 Task: Create a rule from the Routing list, Task moved to a section -> Set Priority in the project AlphaFlow , set the section as To-Do and set the priority of the task as  High
Action: Mouse moved to (78, 313)
Screenshot: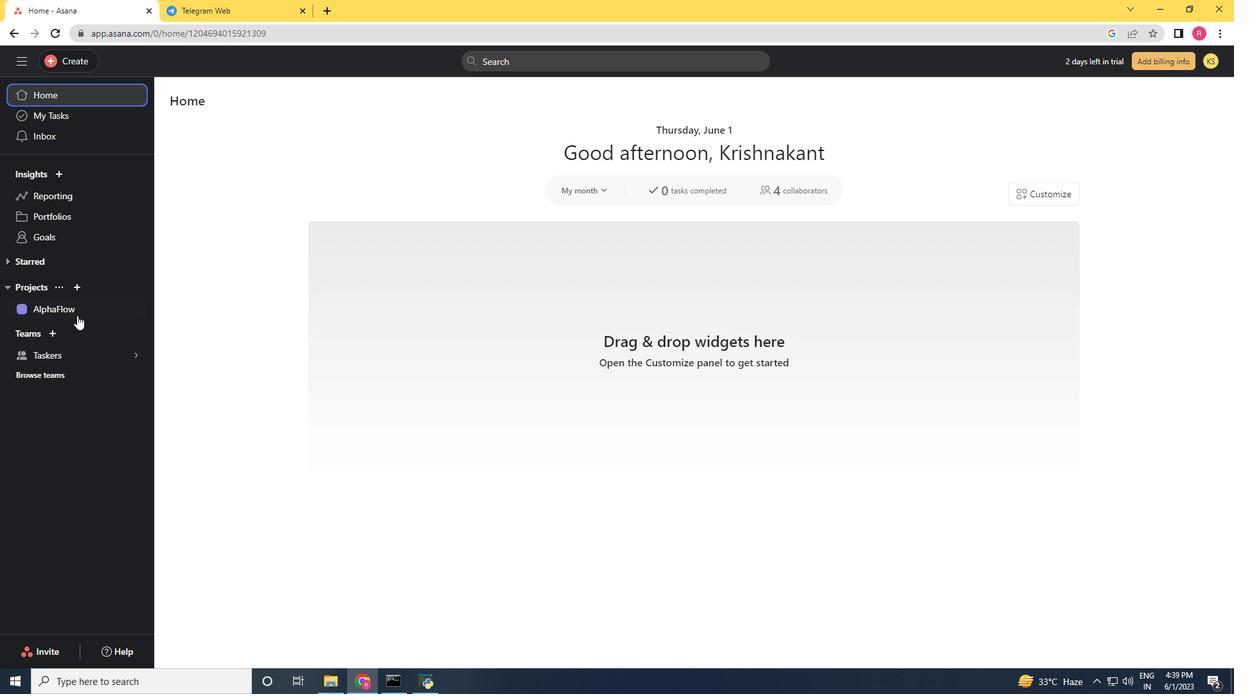 
Action: Mouse pressed left at (78, 313)
Screenshot: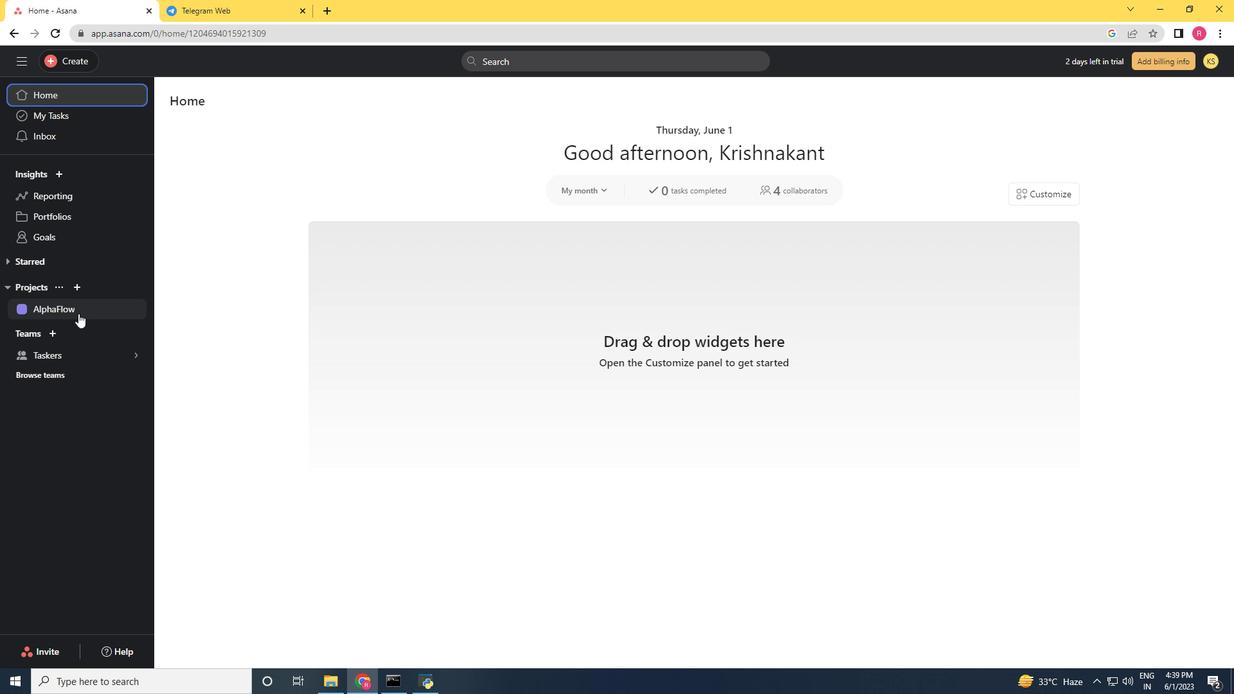 
Action: Mouse moved to (1198, 108)
Screenshot: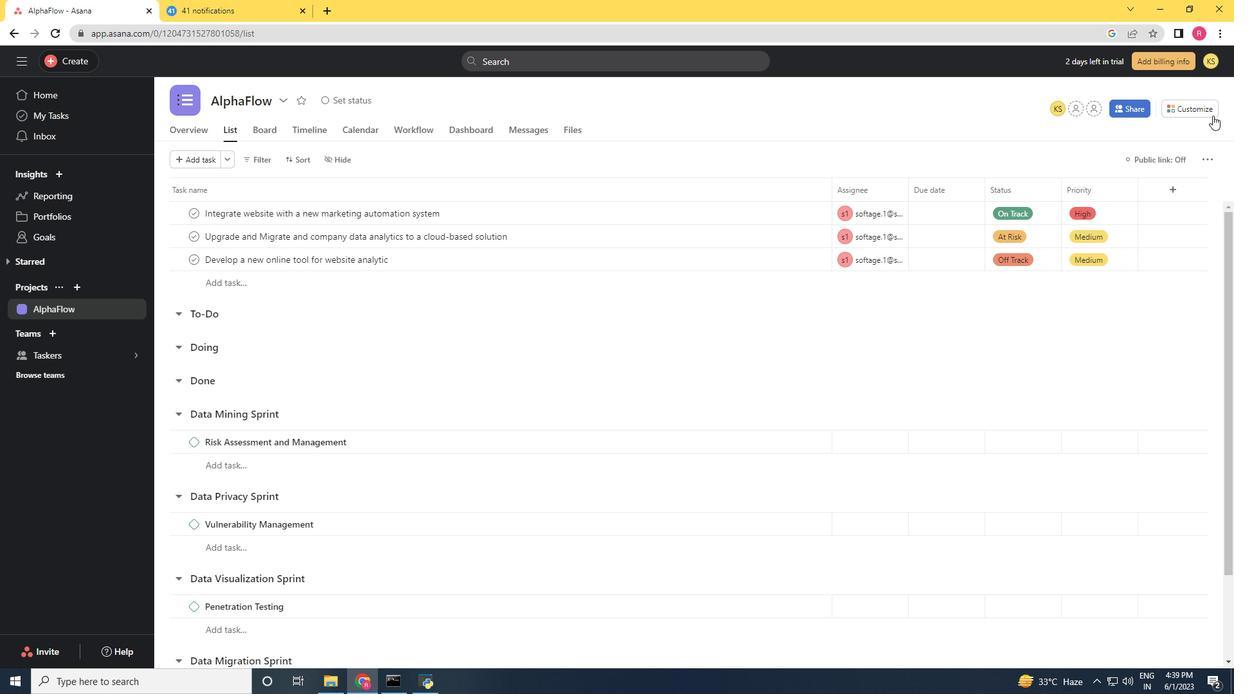 
Action: Mouse pressed left at (1198, 108)
Screenshot: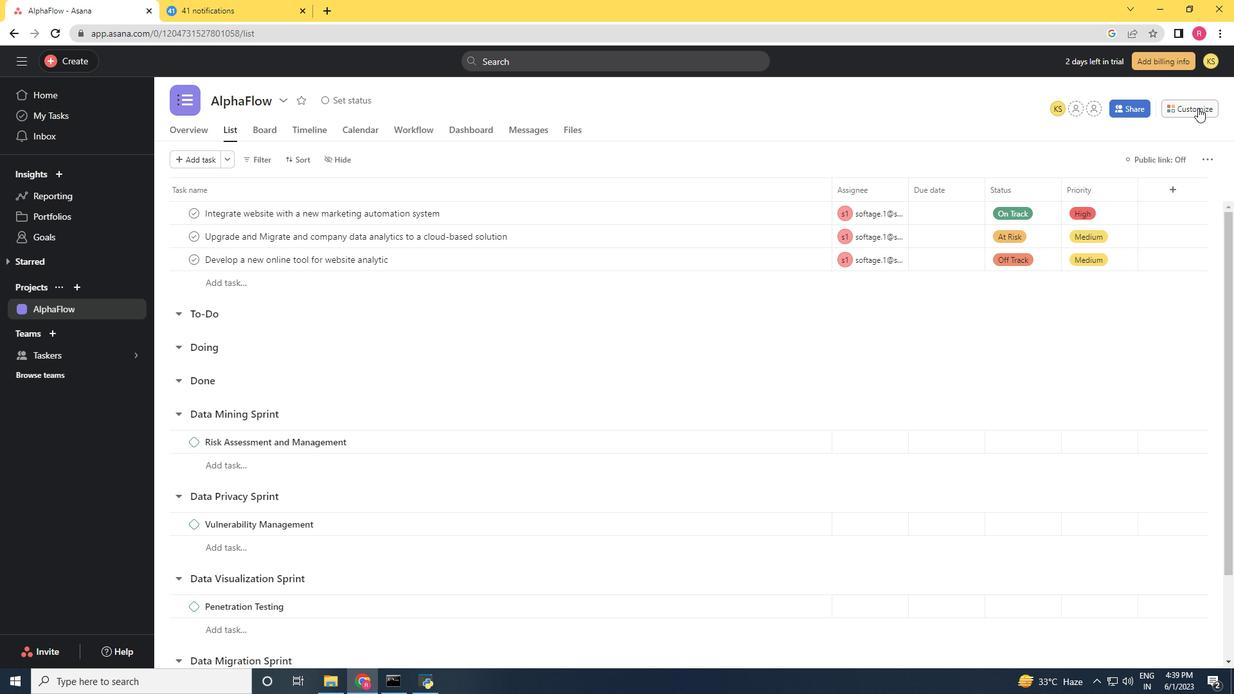 
Action: Mouse moved to (979, 281)
Screenshot: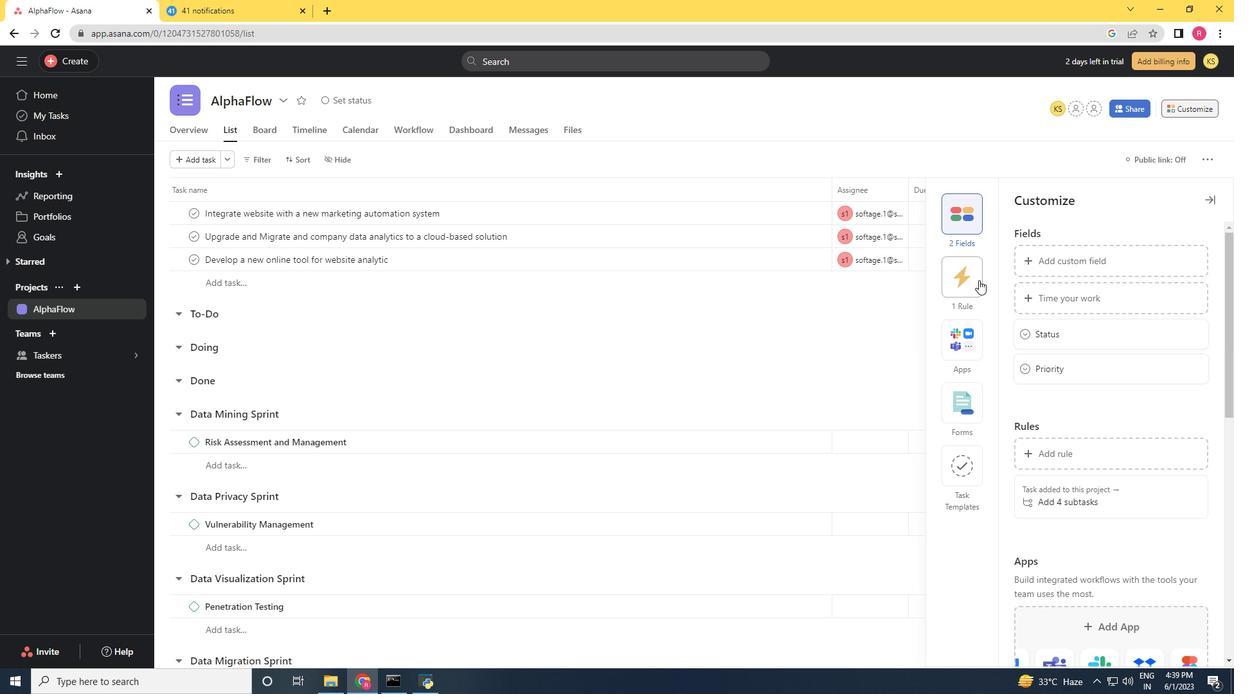 
Action: Mouse pressed left at (979, 281)
Screenshot: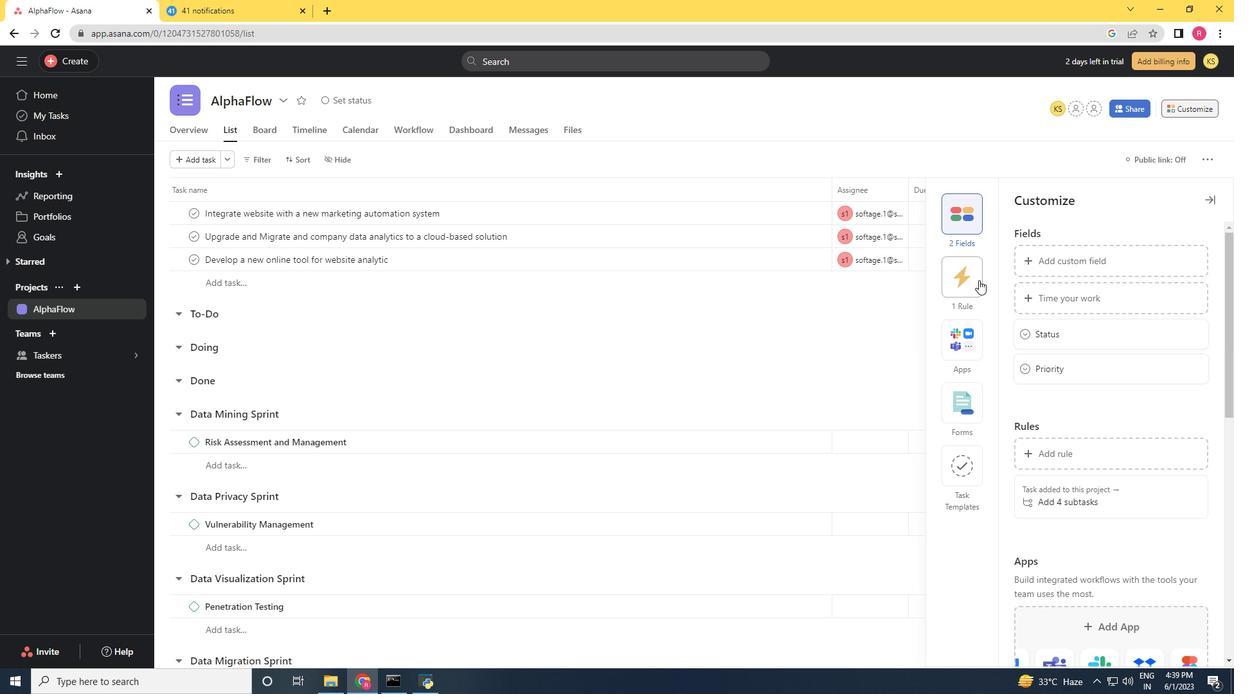
Action: Mouse moved to (1037, 255)
Screenshot: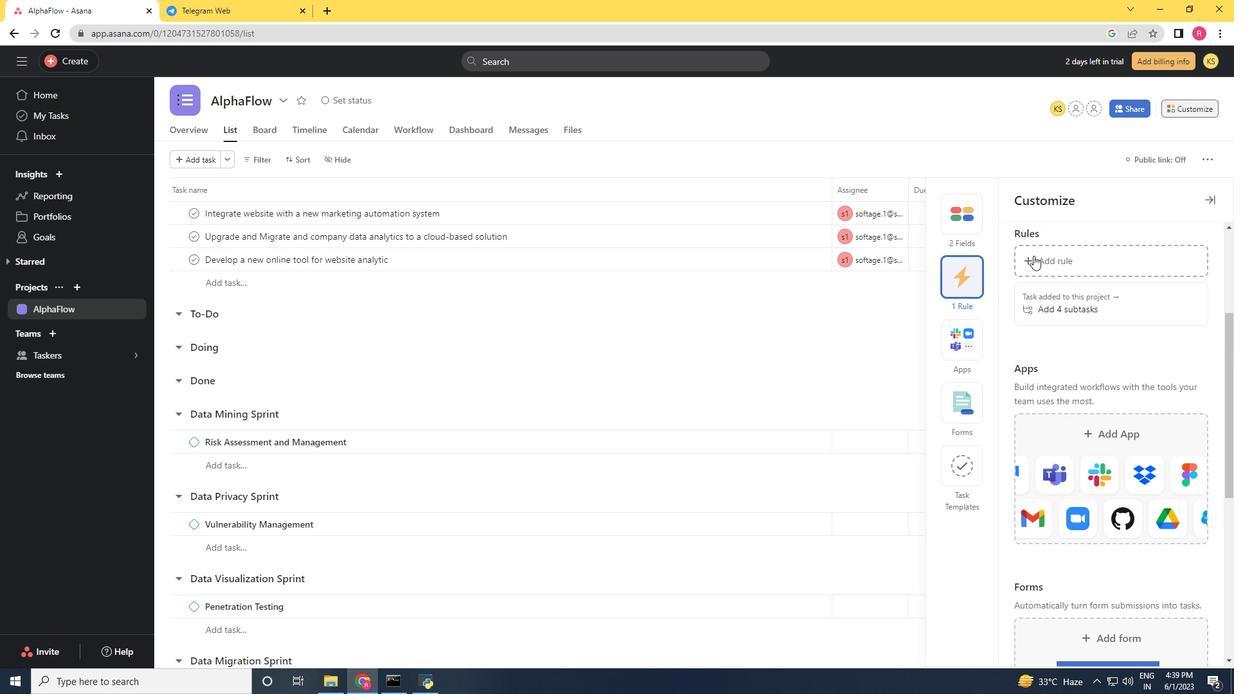 
Action: Mouse pressed left at (1037, 255)
Screenshot: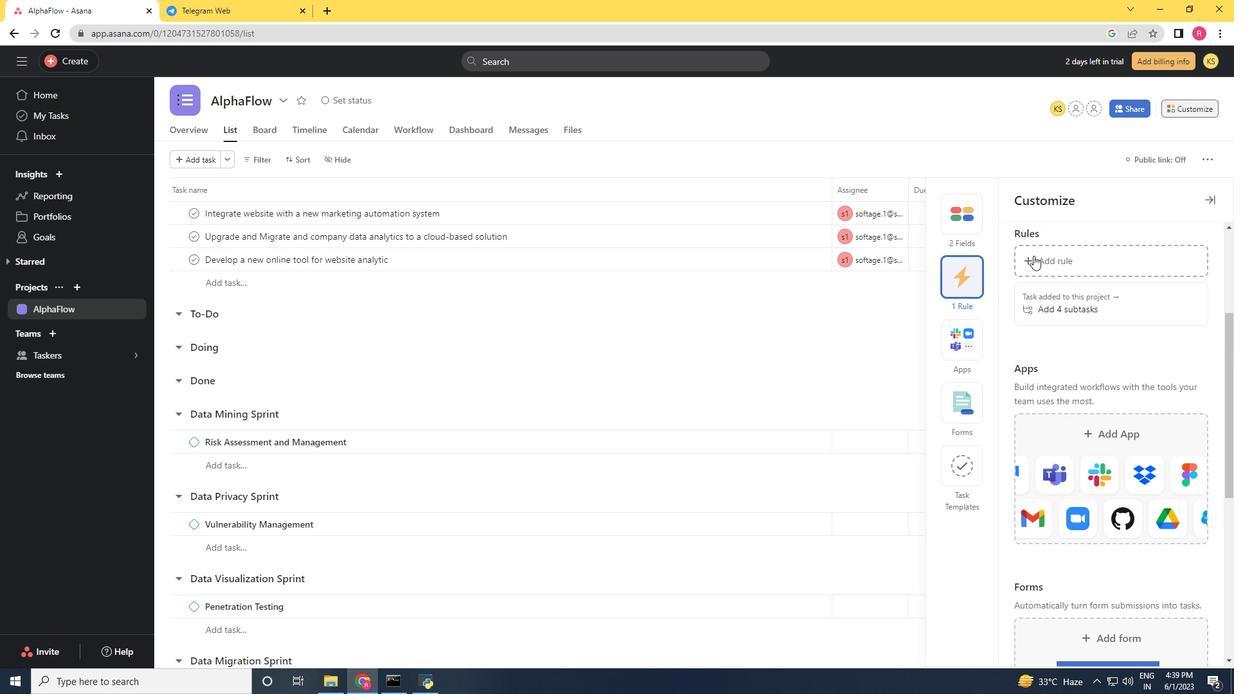 
Action: Mouse moved to (272, 174)
Screenshot: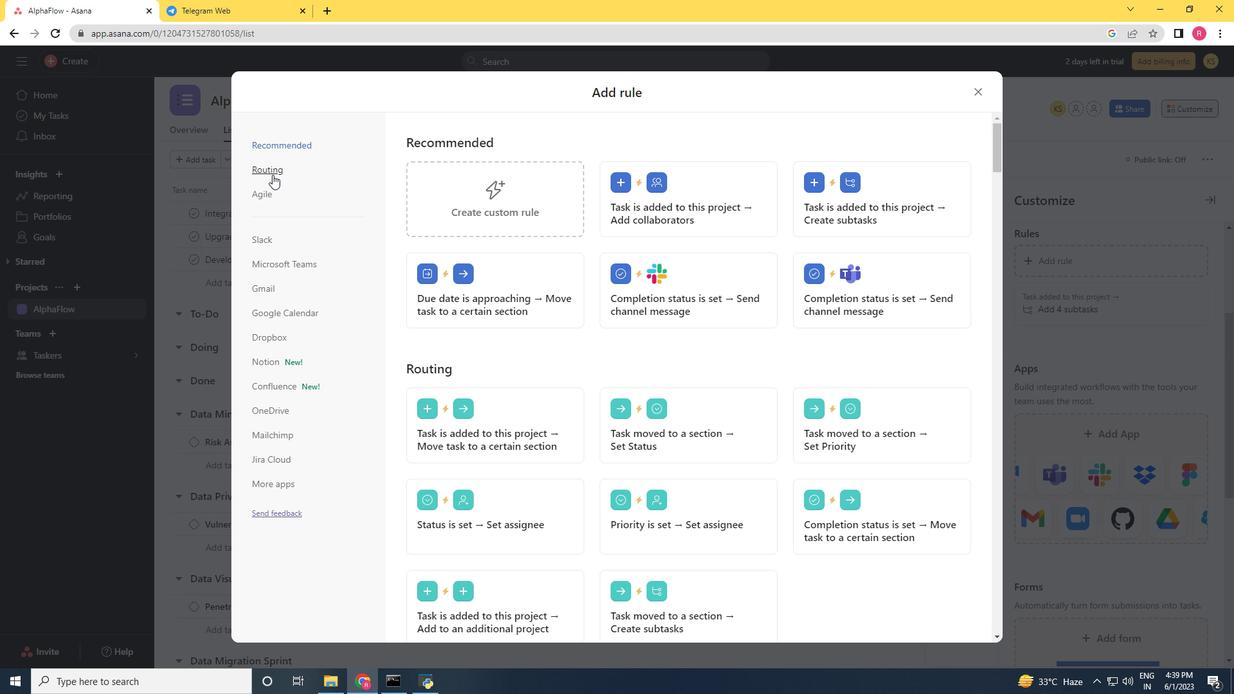
Action: Mouse pressed left at (272, 174)
Screenshot: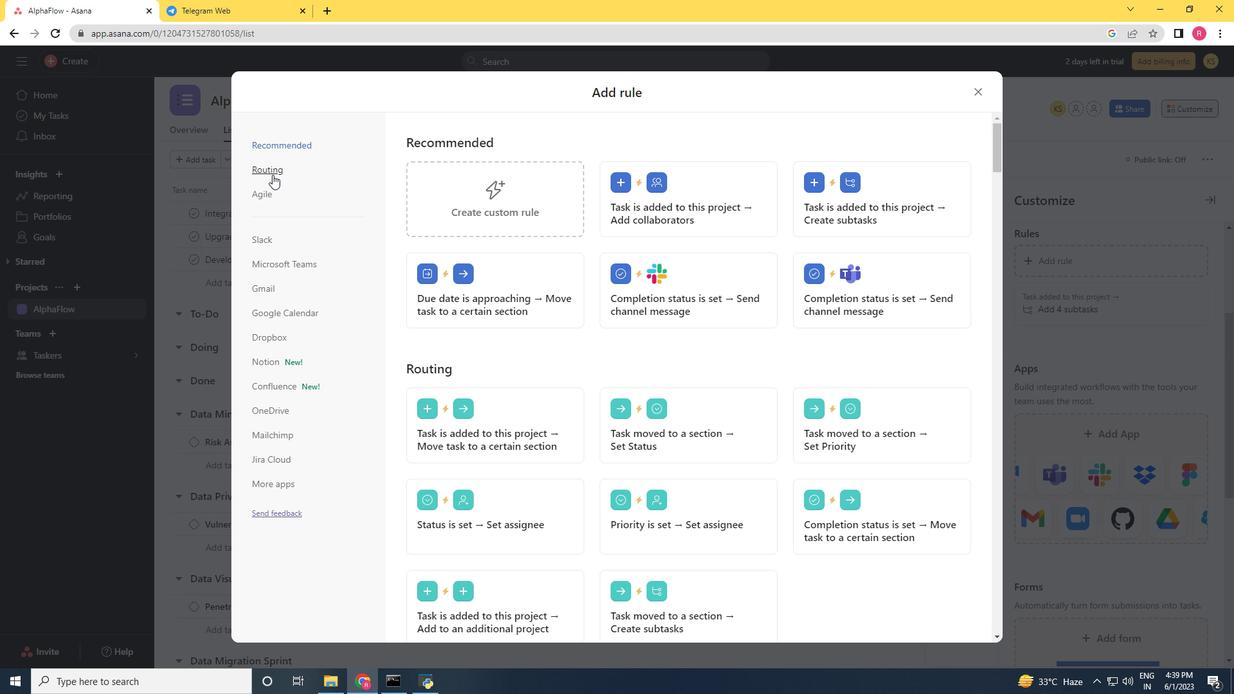 
Action: Mouse moved to (852, 223)
Screenshot: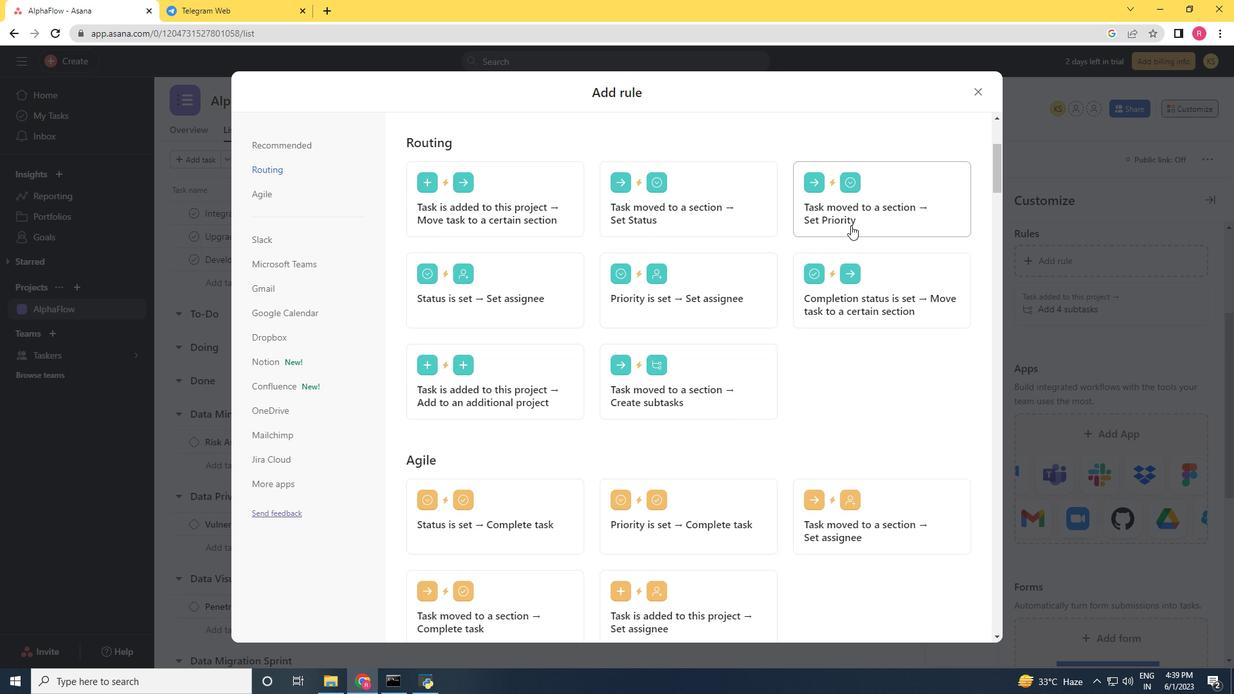 
Action: Mouse pressed left at (852, 223)
Screenshot: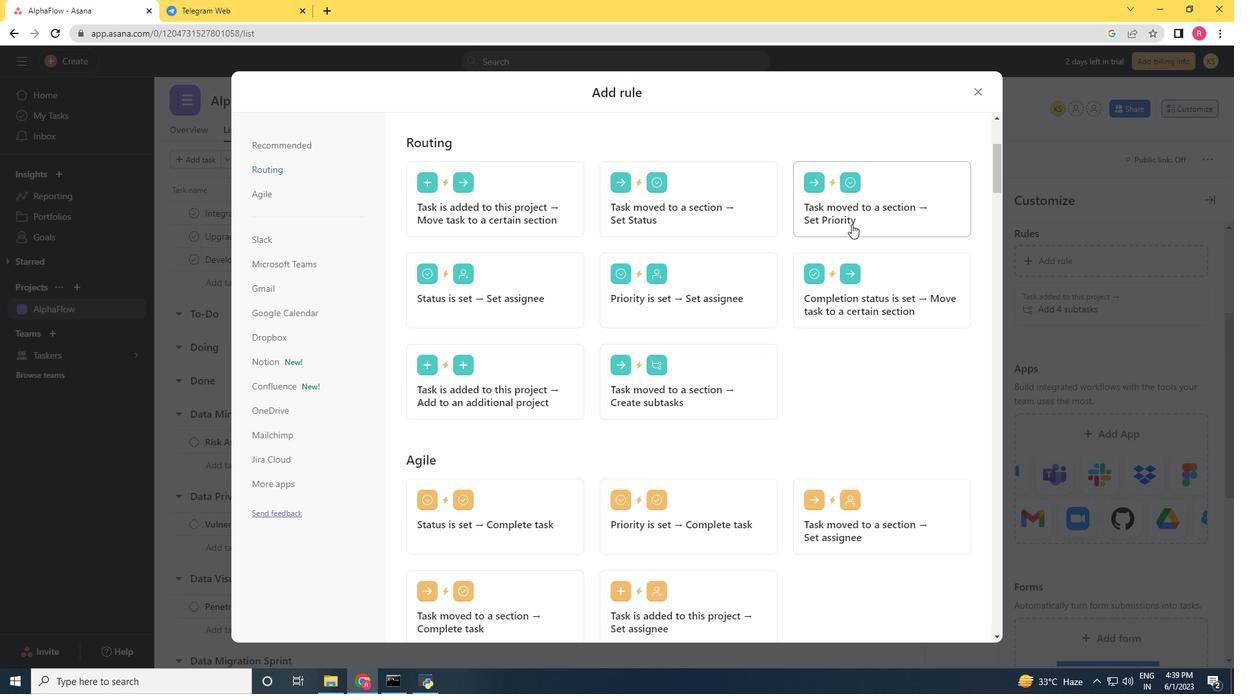 
Action: Mouse moved to (549, 340)
Screenshot: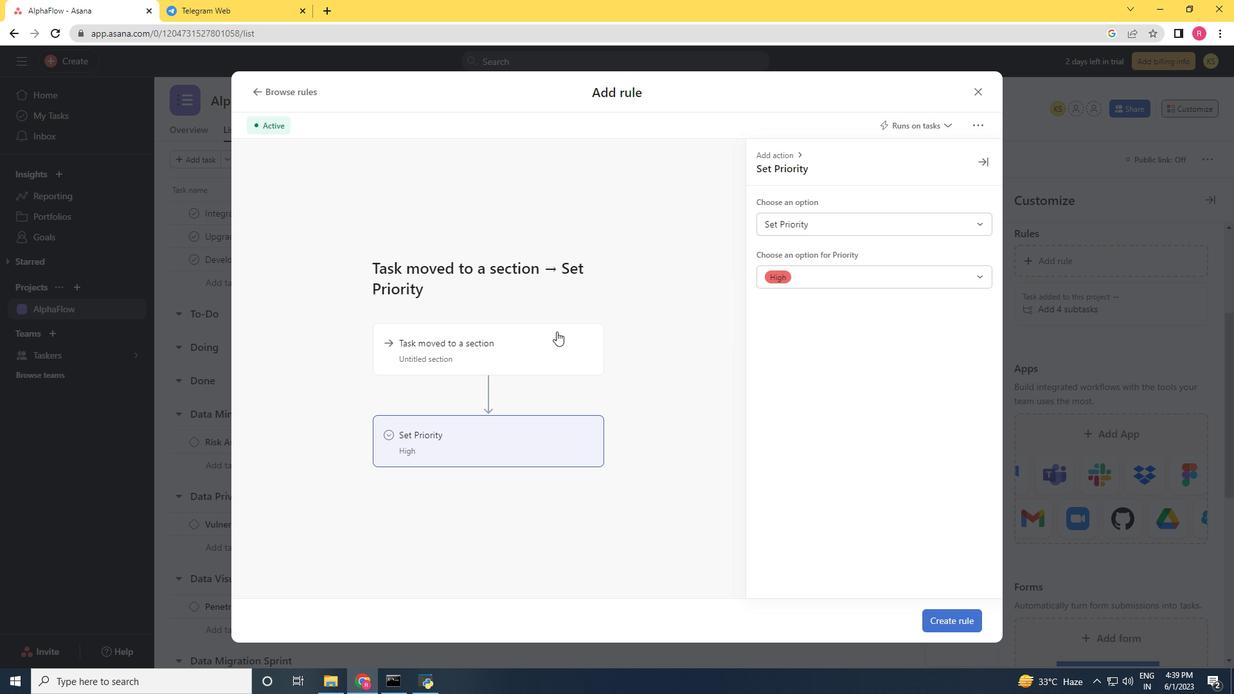 
Action: Mouse pressed left at (549, 340)
Screenshot: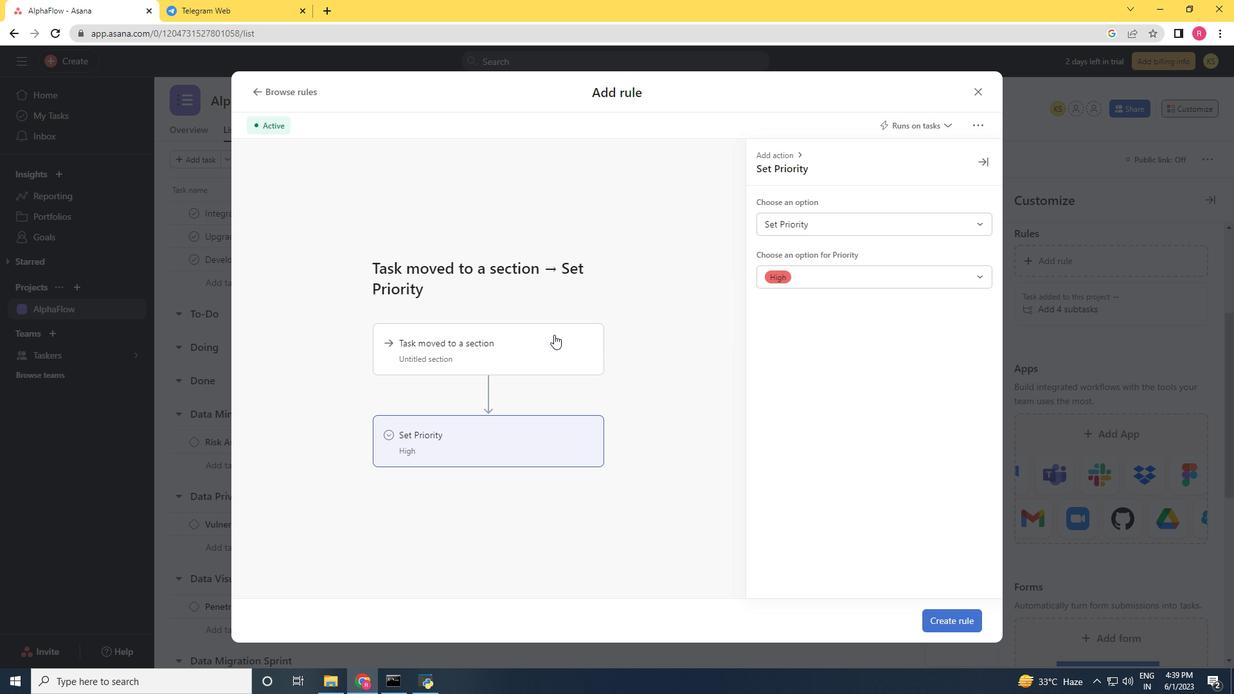 
Action: Mouse moved to (844, 221)
Screenshot: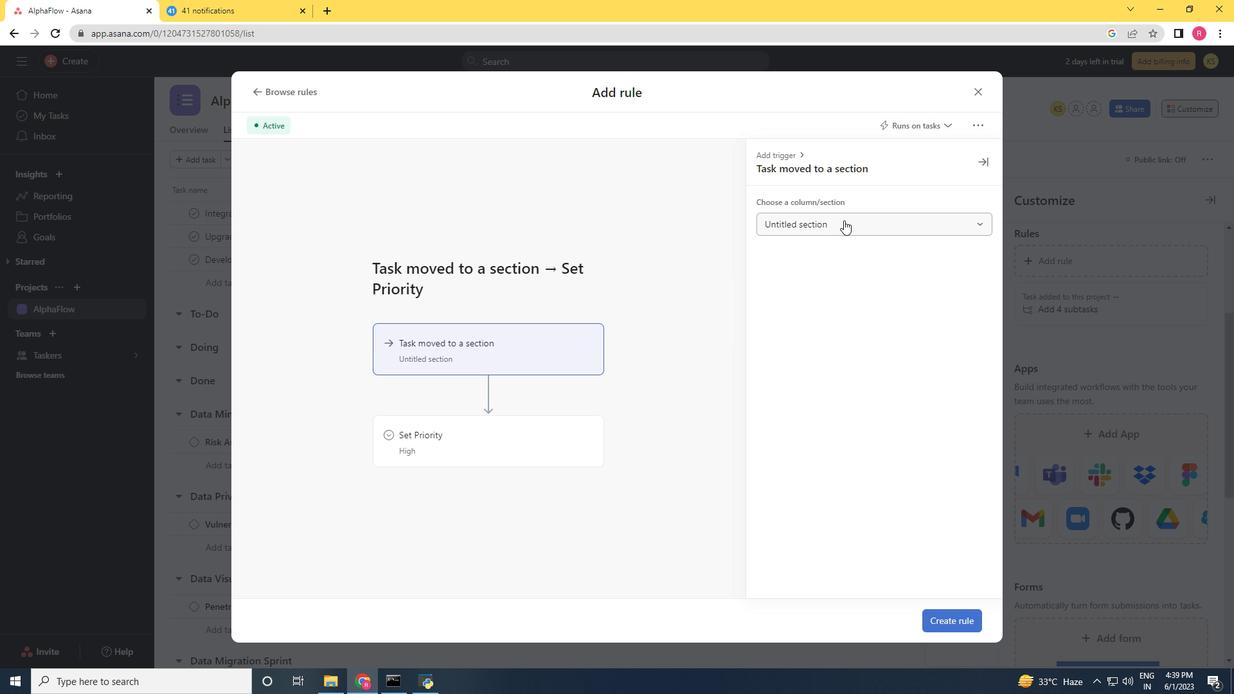 
Action: Mouse pressed left at (844, 221)
Screenshot: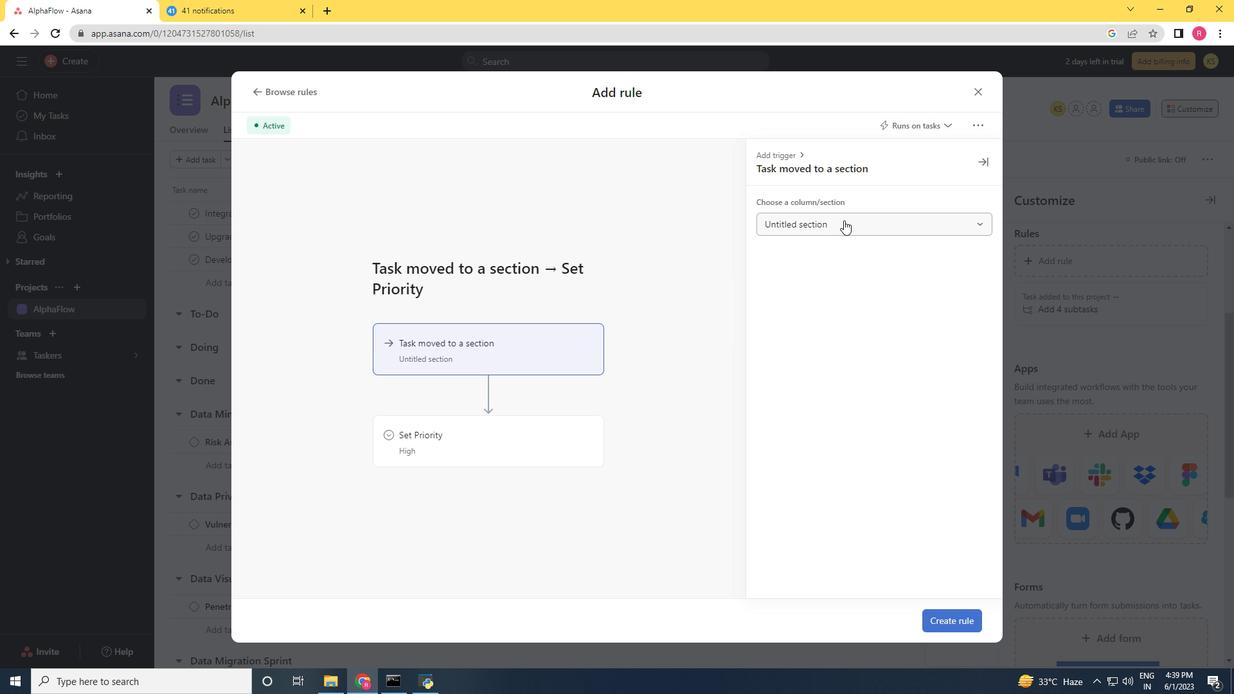
Action: Mouse moved to (803, 280)
Screenshot: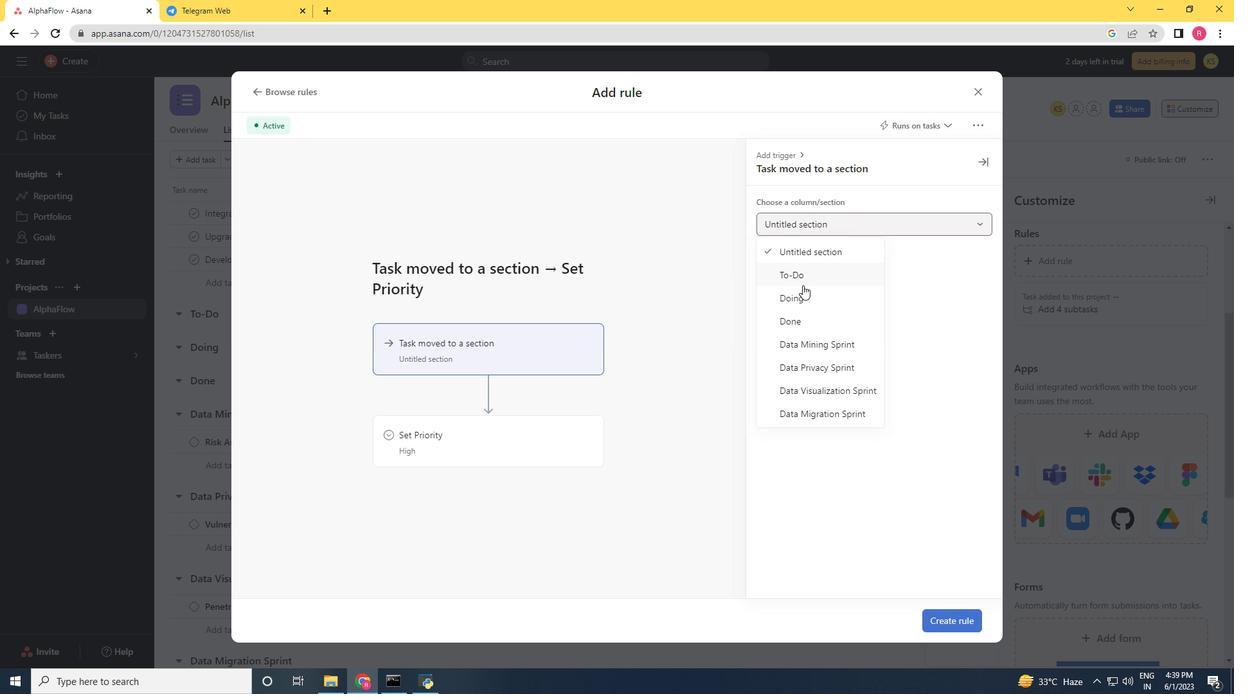 
Action: Mouse pressed left at (803, 280)
Screenshot: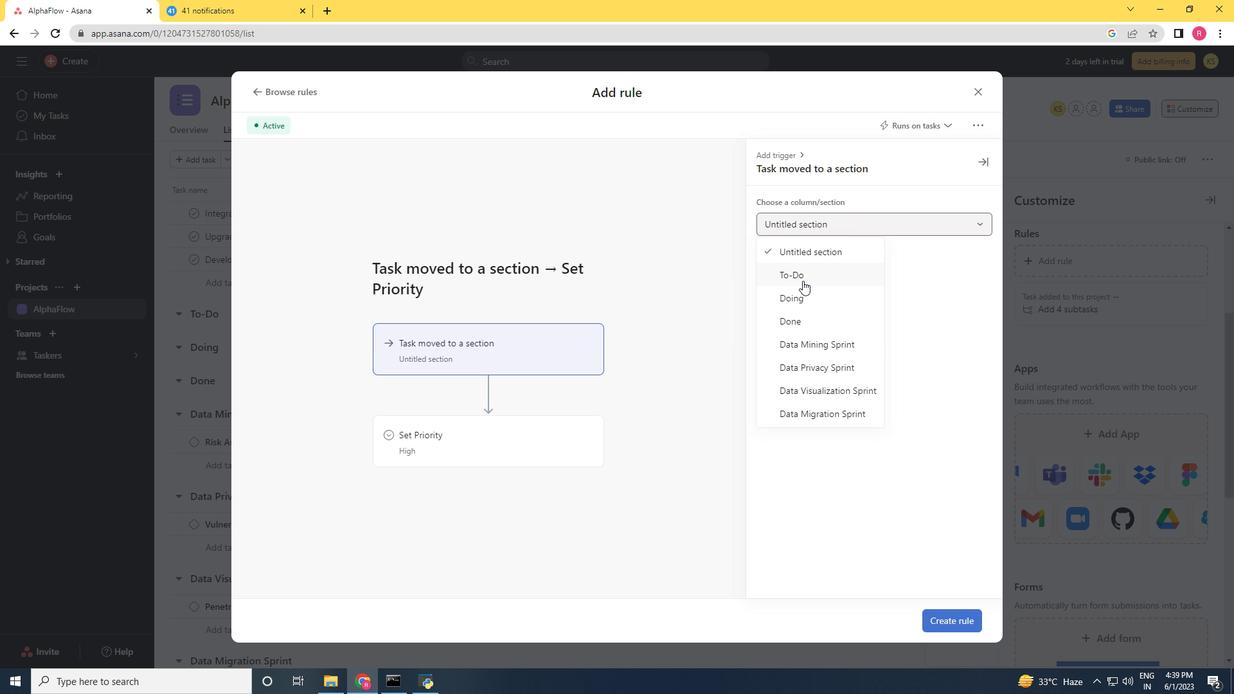 
Action: Mouse moved to (516, 430)
Screenshot: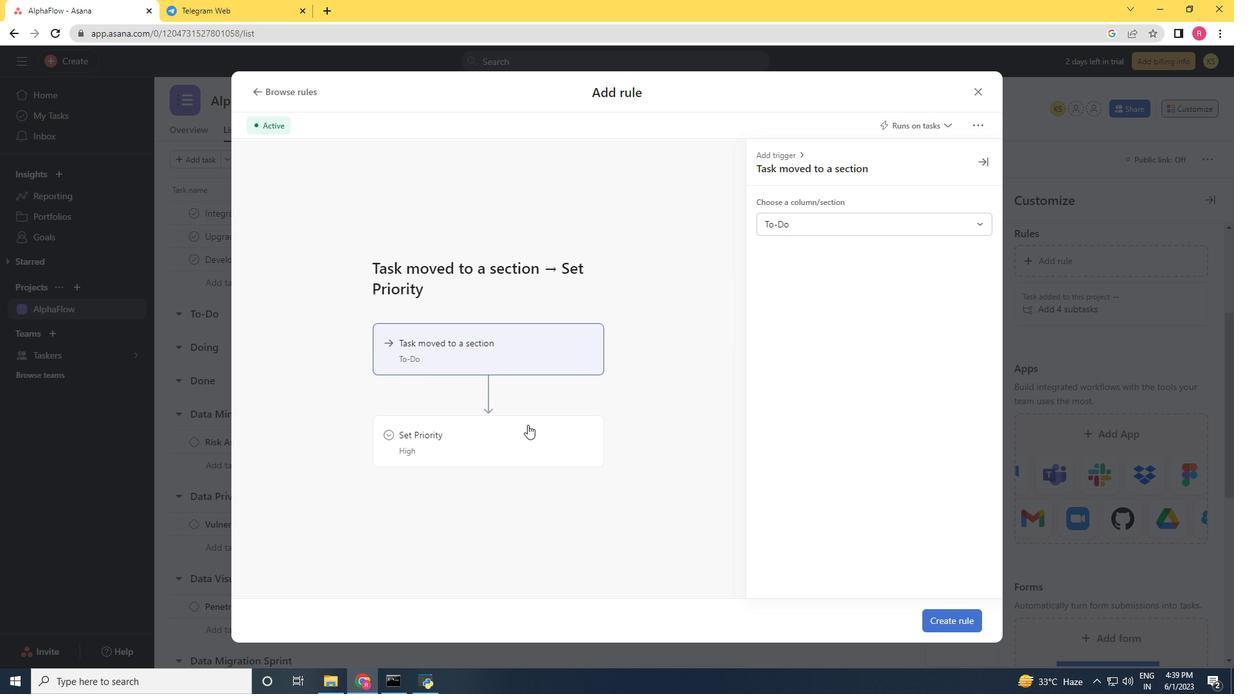 
Action: Mouse pressed left at (516, 430)
Screenshot: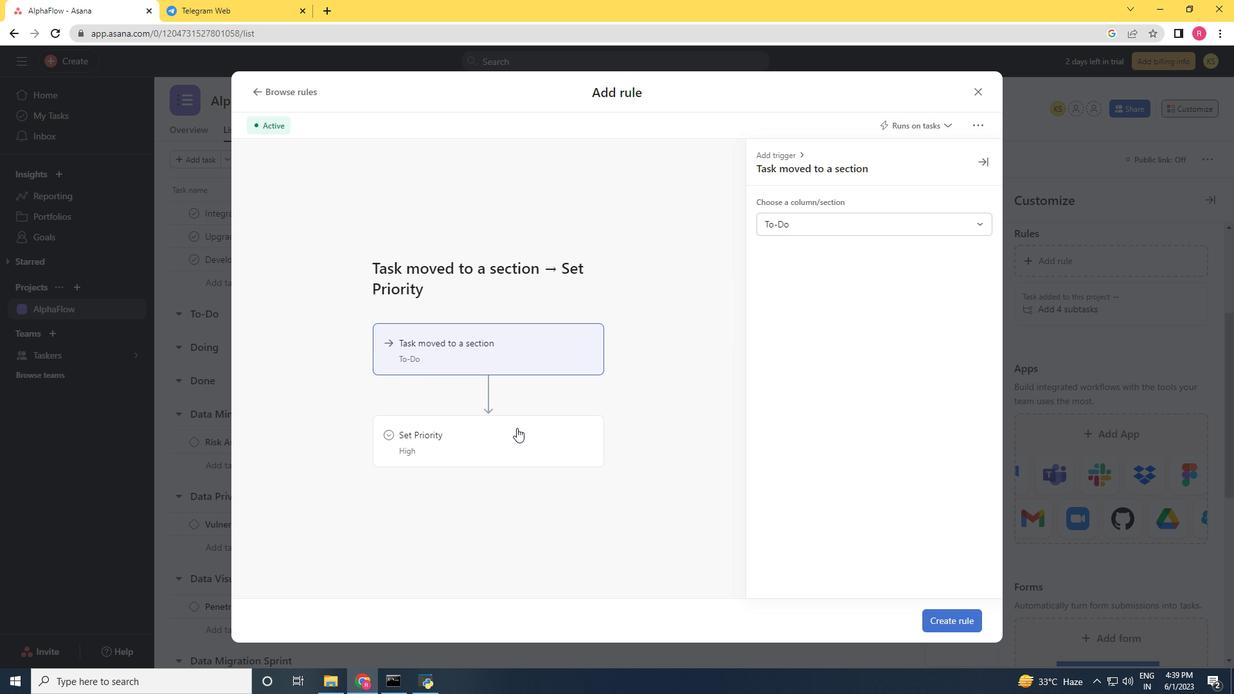
Action: Mouse moved to (815, 228)
Screenshot: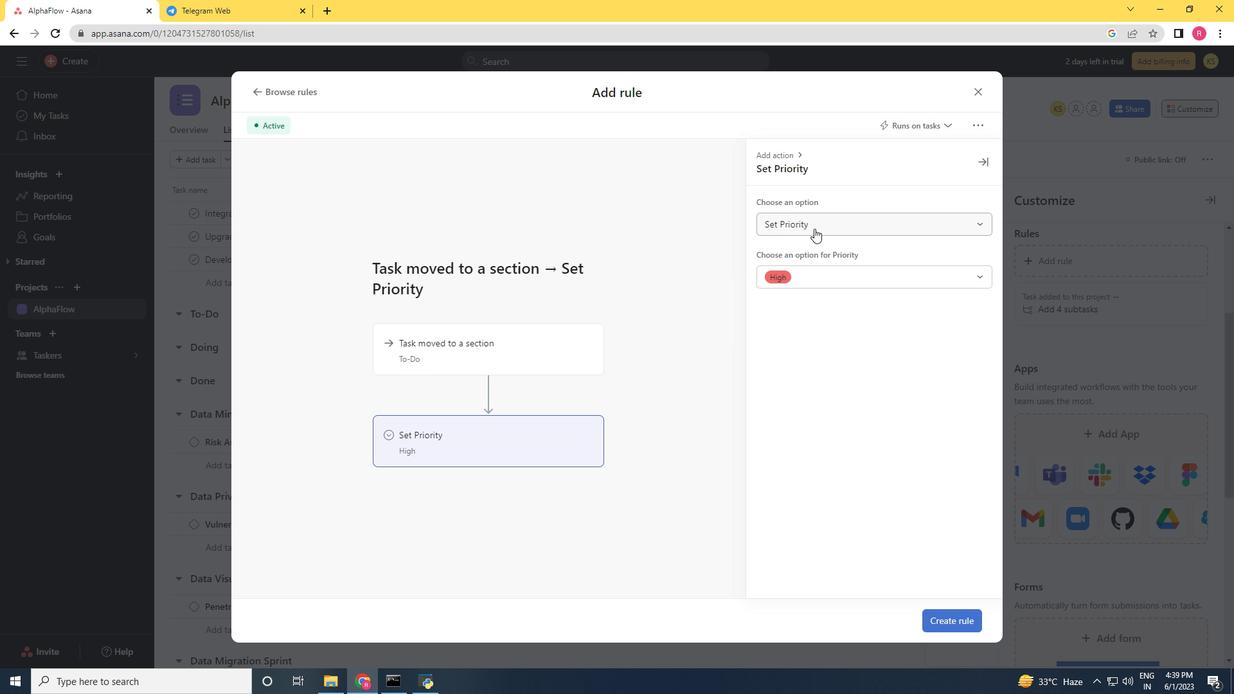 
Action: Mouse pressed left at (815, 228)
Screenshot: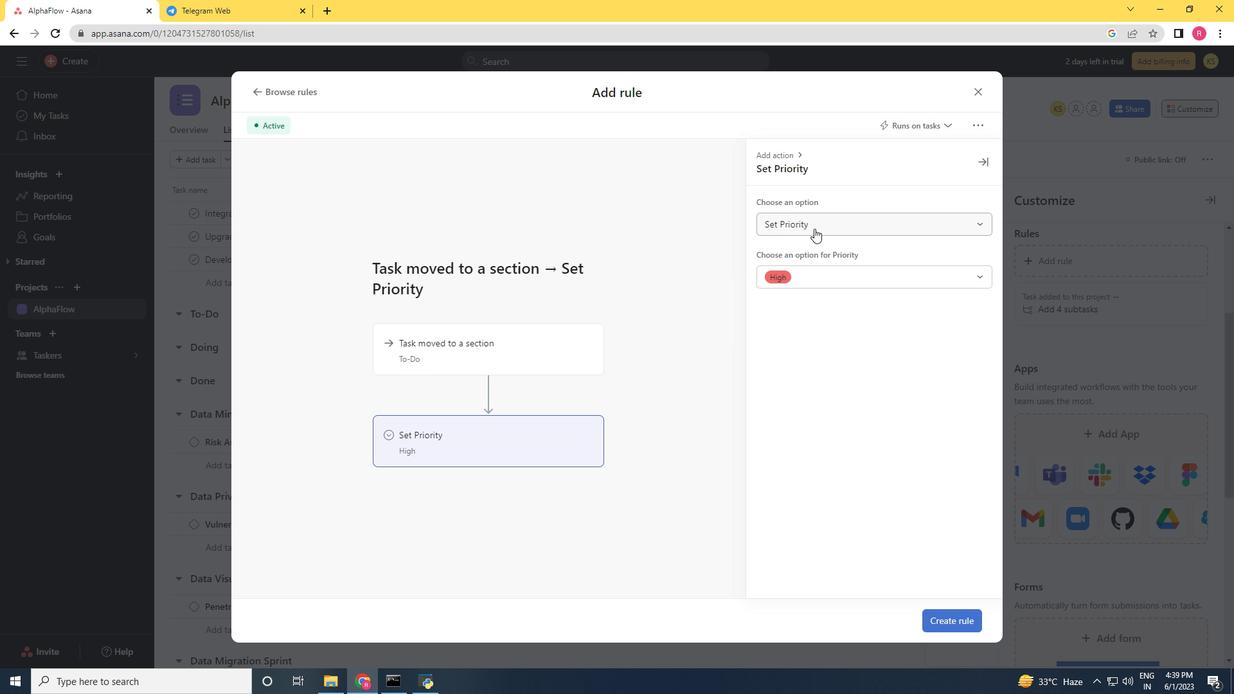 
Action: Mouse moved to (809, 253)
Screenshot: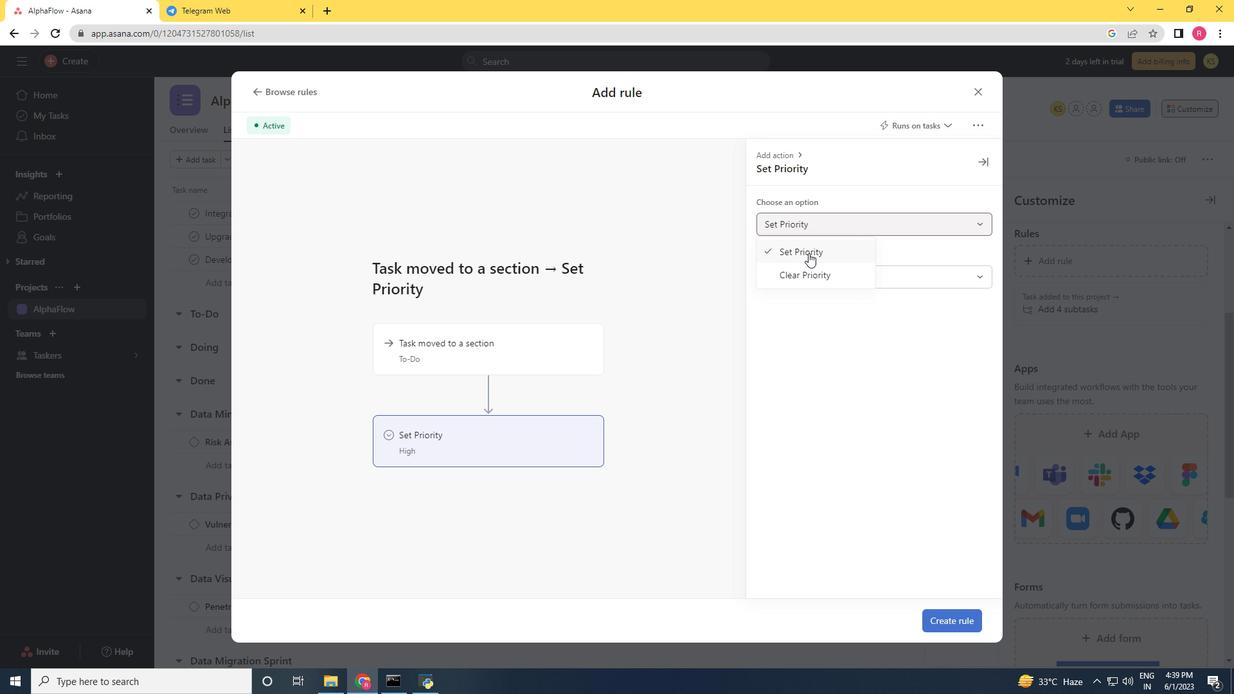 
Action: Mouse pressed left at (809, 253)
Screenshot: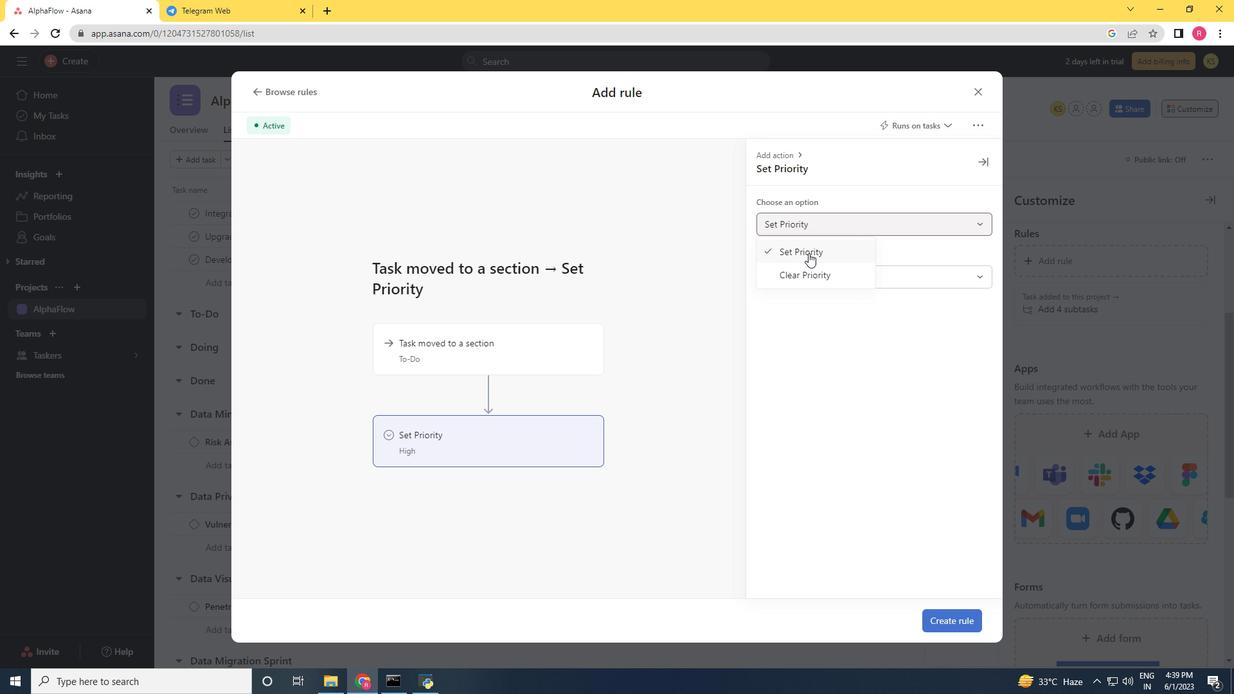 
Action: Mouse moved to (808, 266)
Screenshot: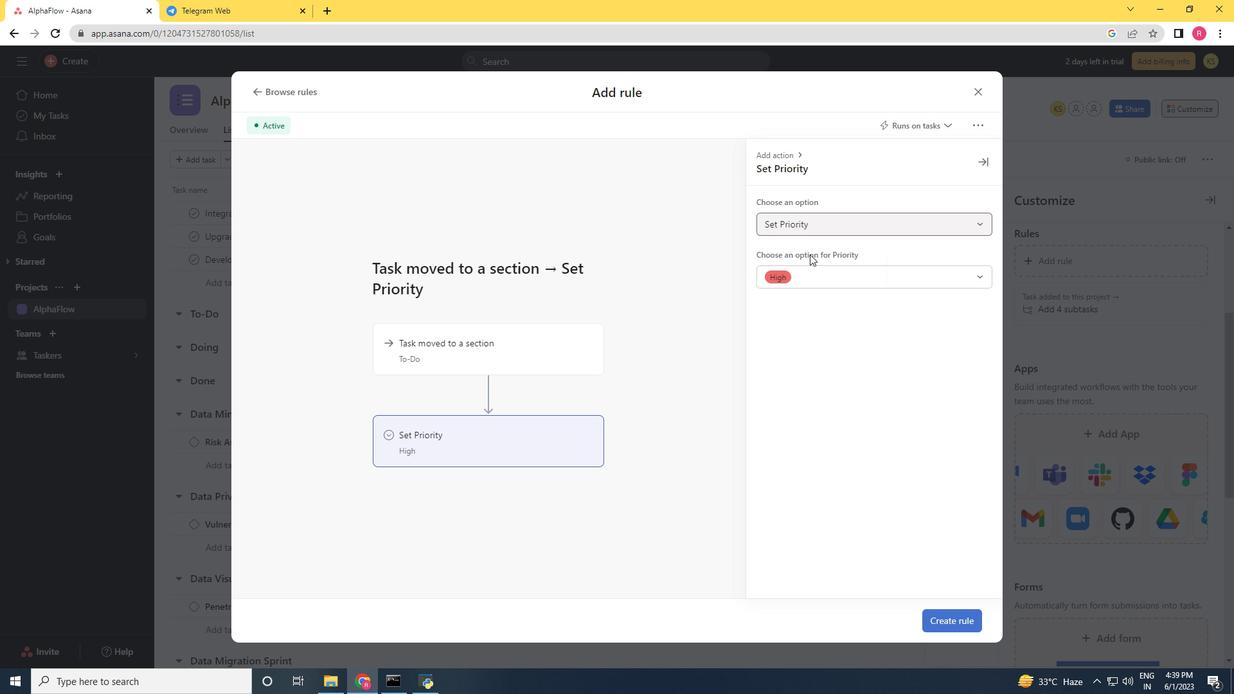 
Action: Mouse pressed left at (808, 266)
Screenshot: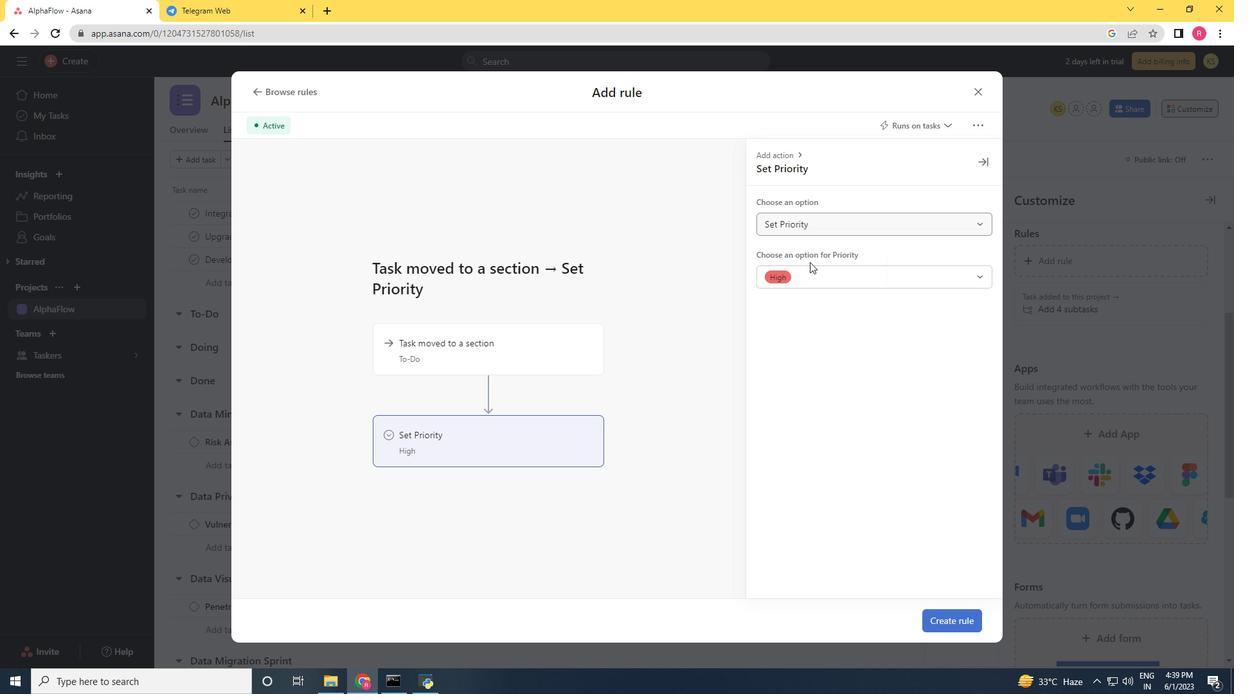 
Action: Mouse moved to (805, 296)
Screenshot: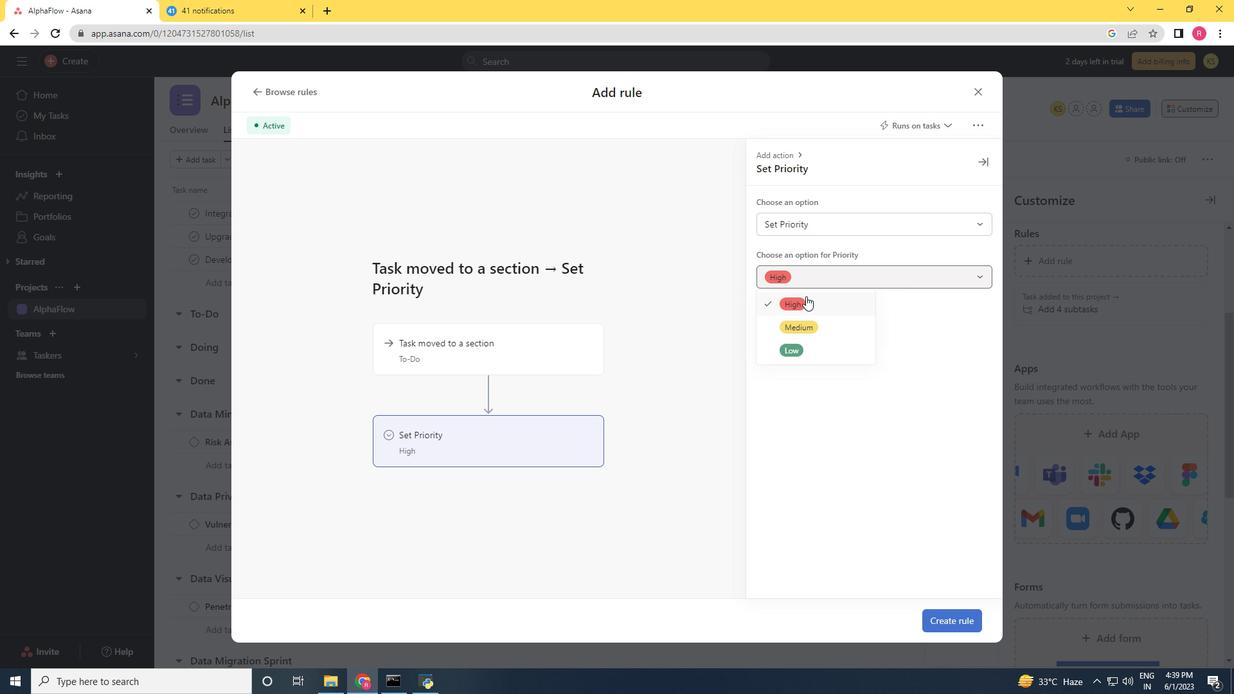 
Action: Mouse pressed left at (805, 296)
Screenshot: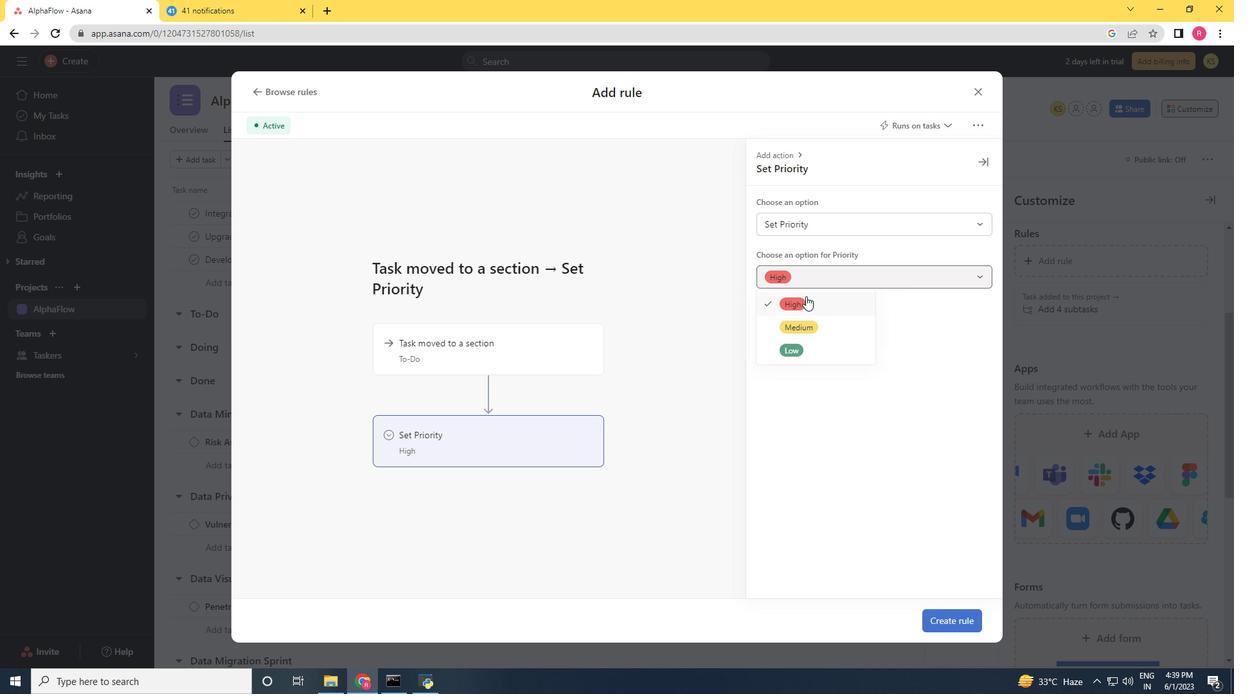
Action: Mouse moved to (969, 618)
Screenshot: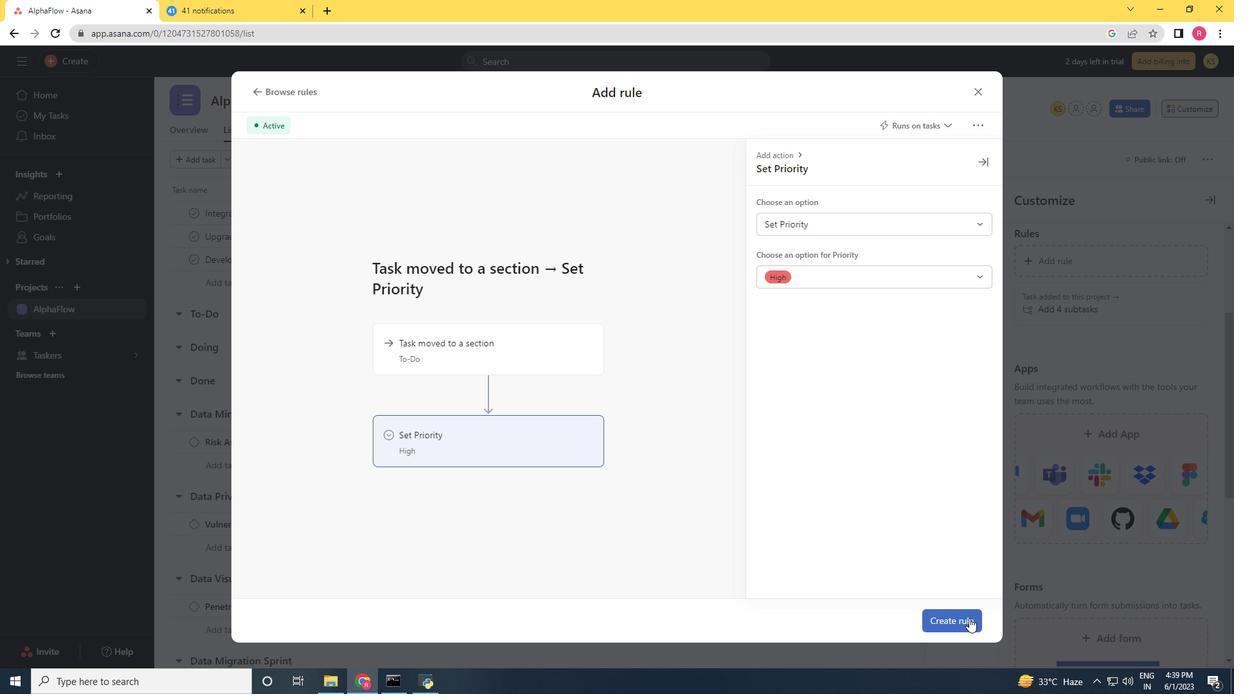 
Action: Mouse pressed left at (969, 618)
Screenshot: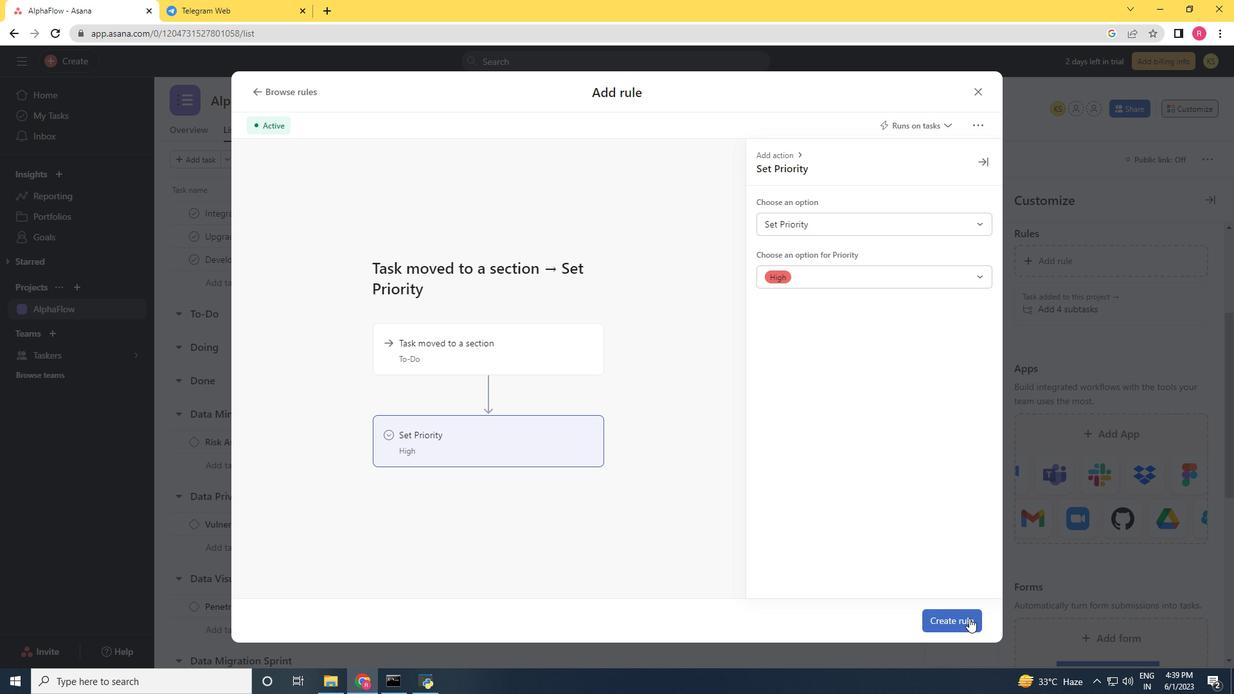 
Action: Mouse moved to (965, 617)
Screenshot: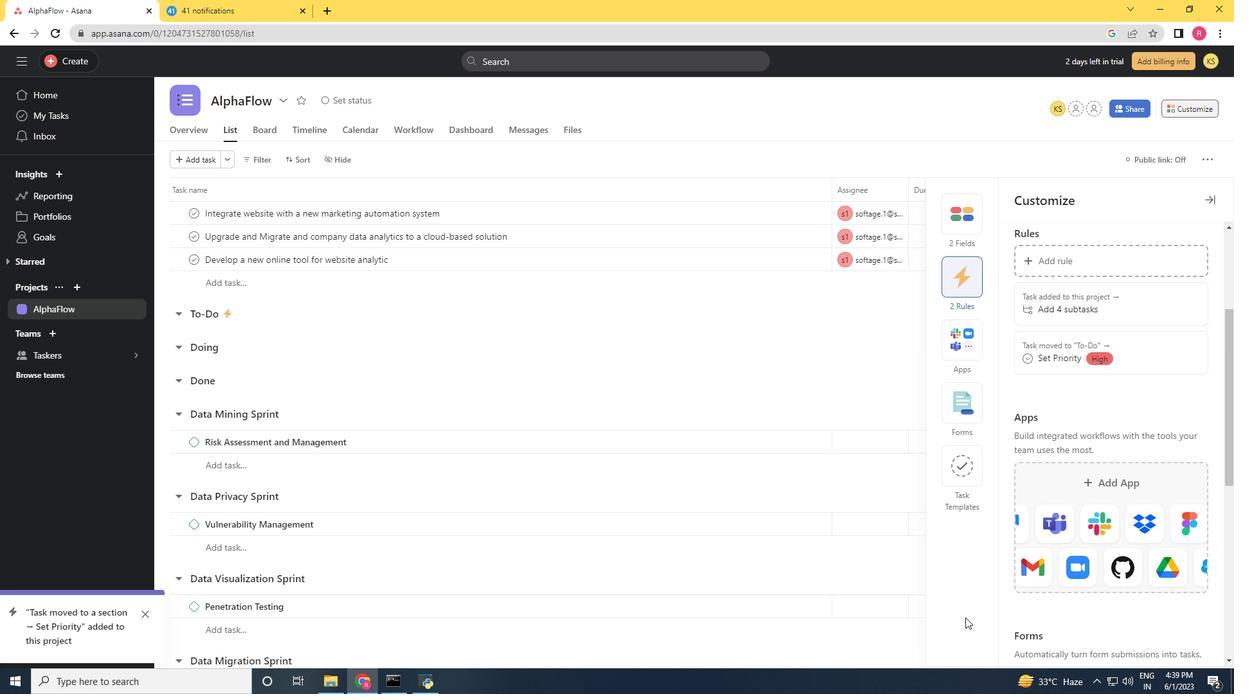 
